 Task: Add a signature Charlotte Hill containing 'Kindly, Charlotte Hill' to email address softage.1@softage.net and add a folder Customer service
Action: Key pressed n
Screenshot: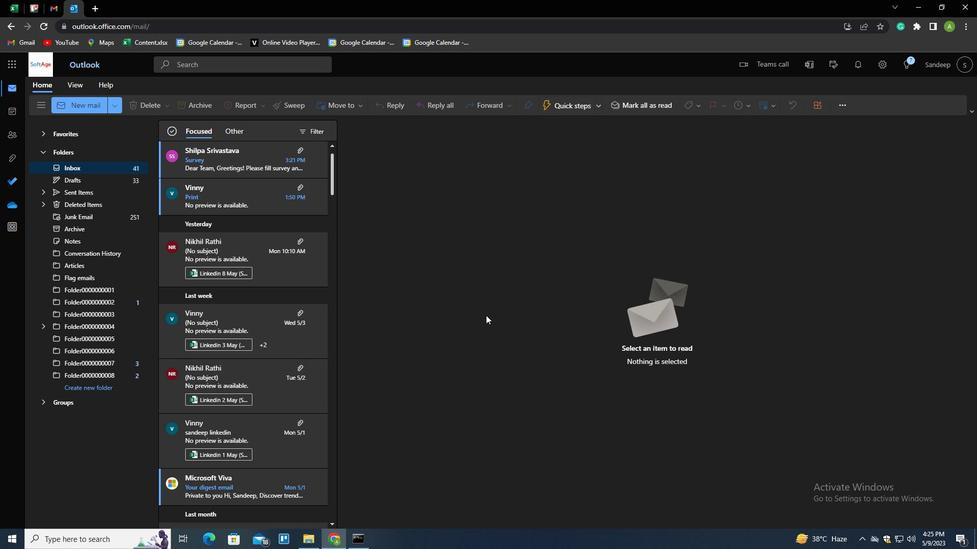 
Action: Mouse moved to (686, 106)
Screenshot: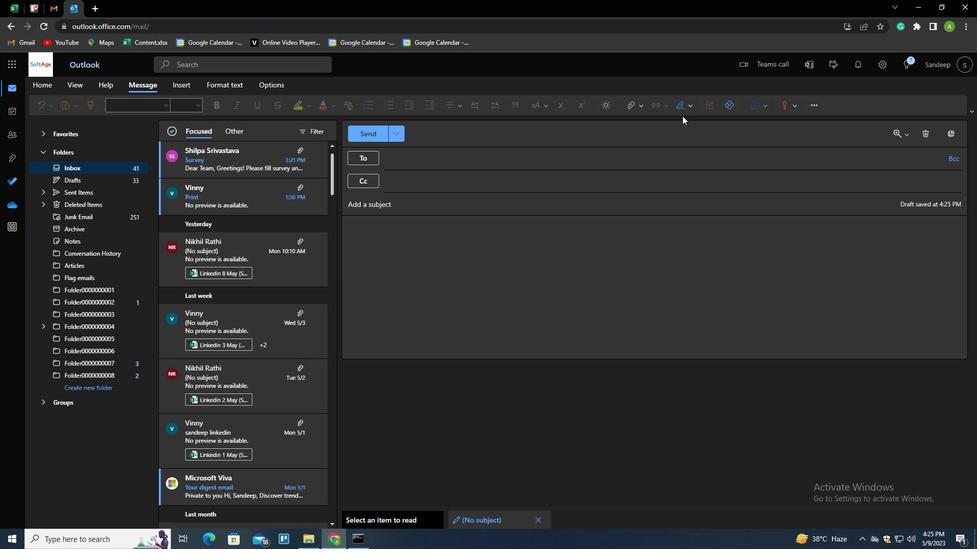 
Action: Mouse pressed left at (686, 106)
Screenshot: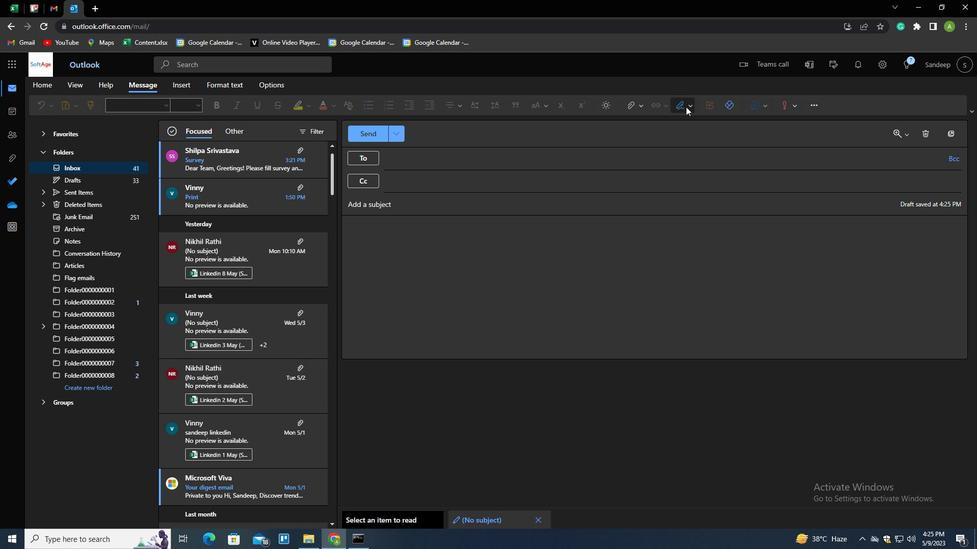 
Action: Mouse moved to (674, 121)
Screenshot: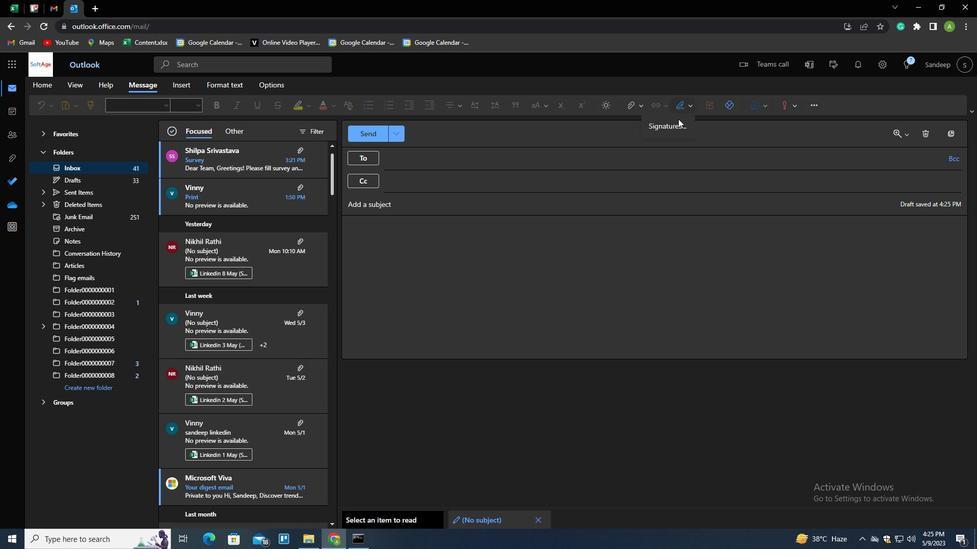 
Action: Mouse pressed left at (674, 121)
Screenshot: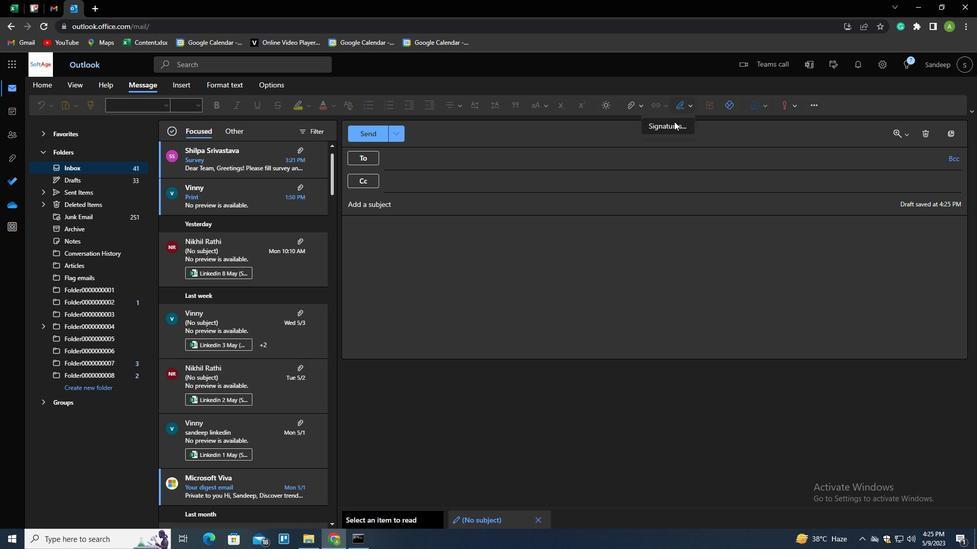 
Action: Mouse moved to (503, 187)
Screenshot: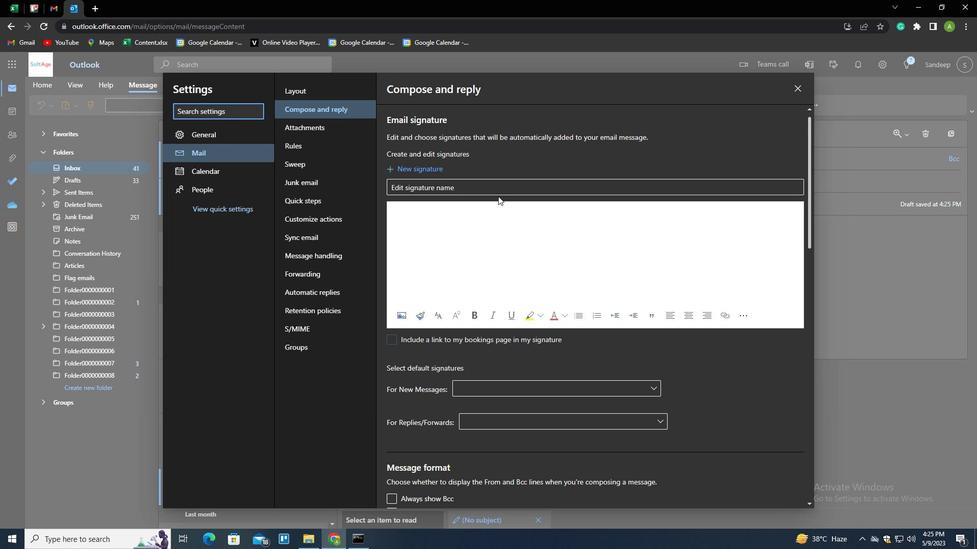 
Action: Mouse pressed left at (503, 187)
Screenshot: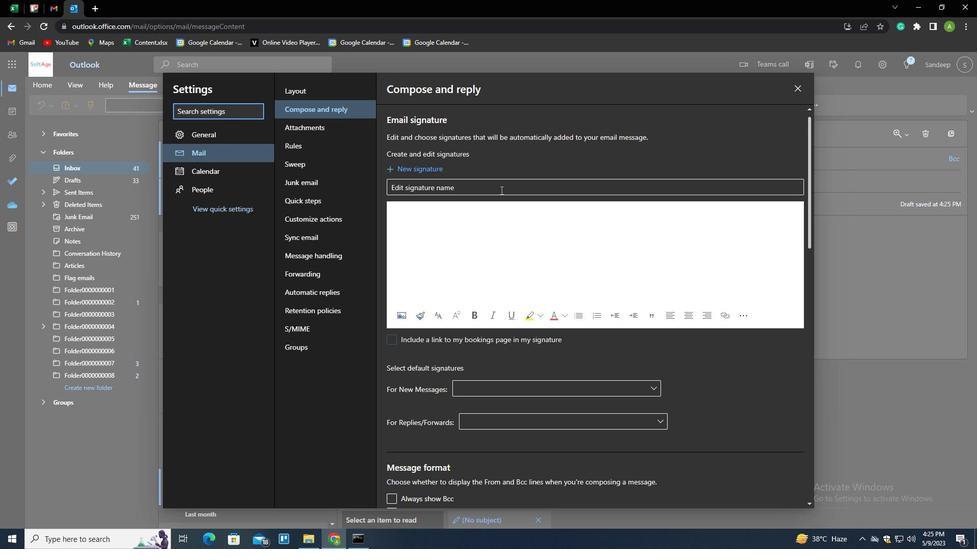 
Action: Mouse moved to (504, 186)
Screenshot: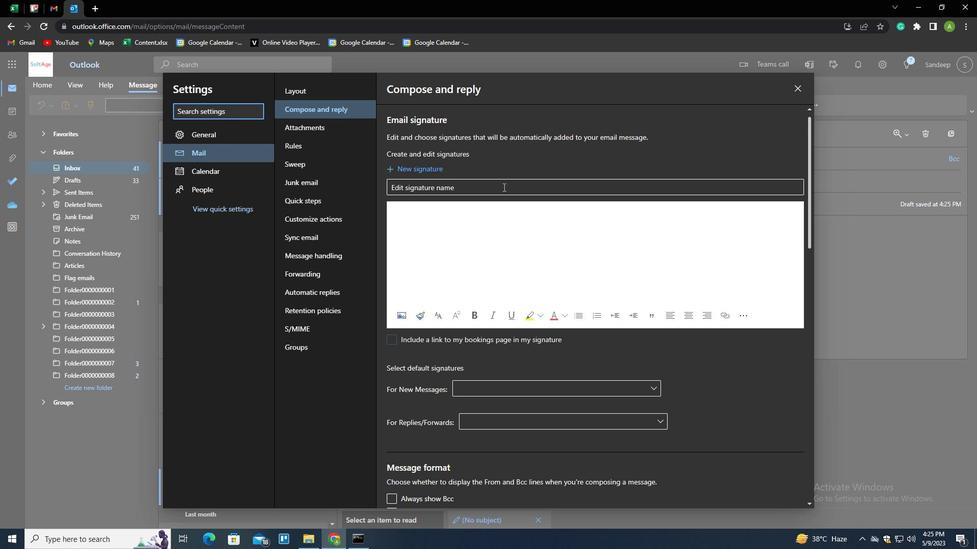 
Action: Key pressed <Key.shift>CHARLOTTE<Key.space><Key.shift>HILL<Key.tab><Key.shift_r><Key.enter><Key.enter><Key.enter><Key.enter><Key.enter><Key.enter><Key.enter><Key.shift><Key.shift><Key.shift><Key.shift><Key.shift><Key.shift><Key.shift><Key.shift><Key.shift><Key.shift><Key.shift><Key.shift><Key.shift><Key.shift><Key.shift><Key.shift><Key.shift><Key.shift><Key.shift><Key.shift><Key.shift><Key.shift><Key.shift><Key.shift><Key.shift><Key.shift>KINDLY,<Key.shift_r><Key.enter><Key.shift>CHARLOTTE<Key.space><Key.shift>HILL
Screenshot: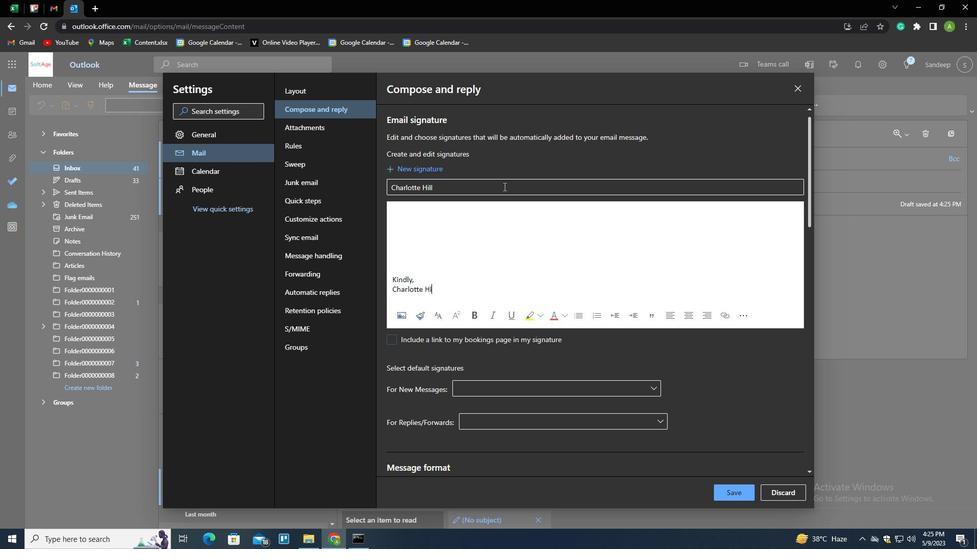 
Action: Mouse moved to (740, 490)
Screenshot: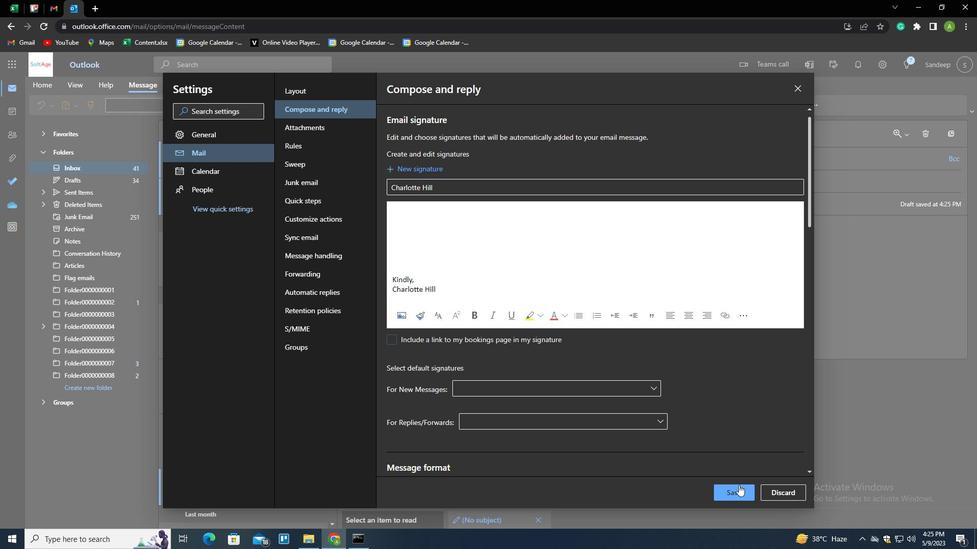
Action: Mouse pressed left at (740, 490)
Screenshot: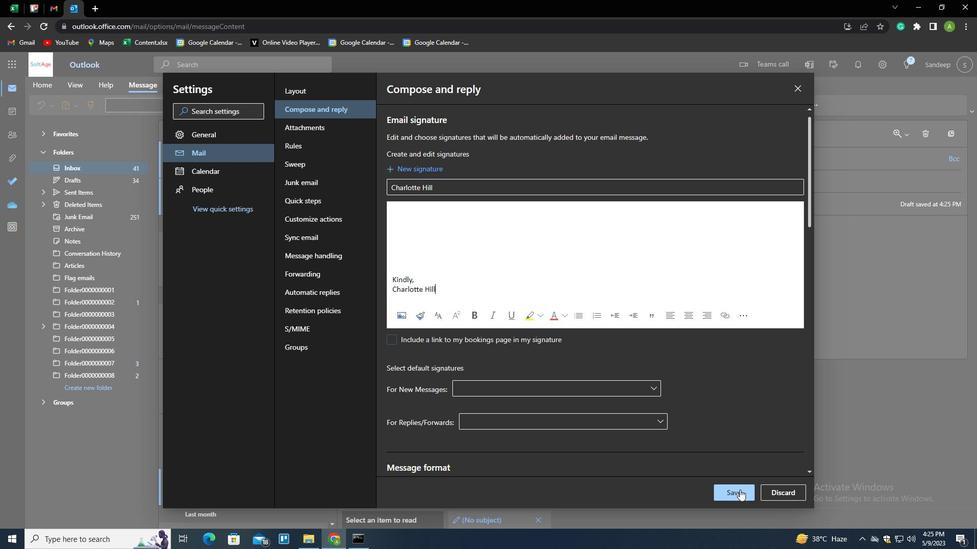 
Action: Mouse moved to (839, 339)
Screenshot: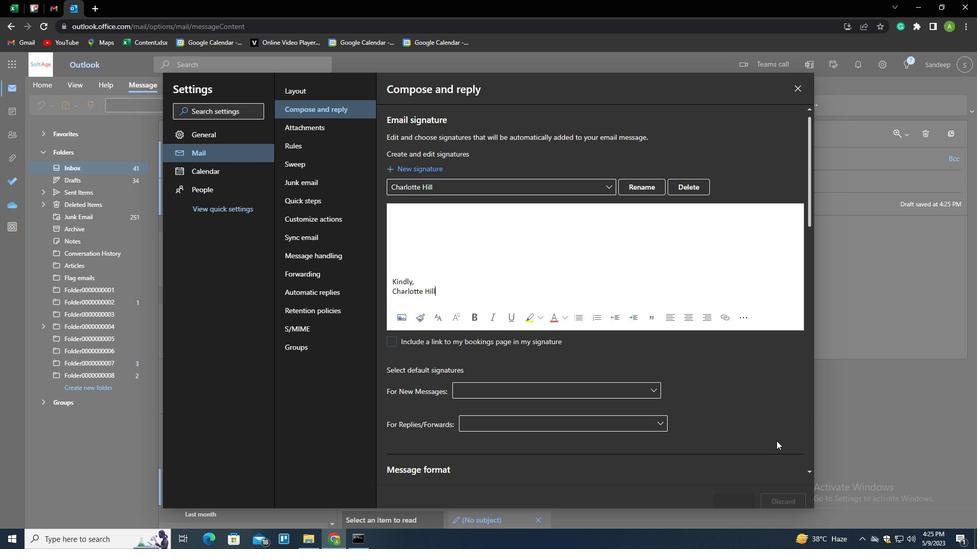 
Action: Mouse pressed left at (839, 339)
Screenshot: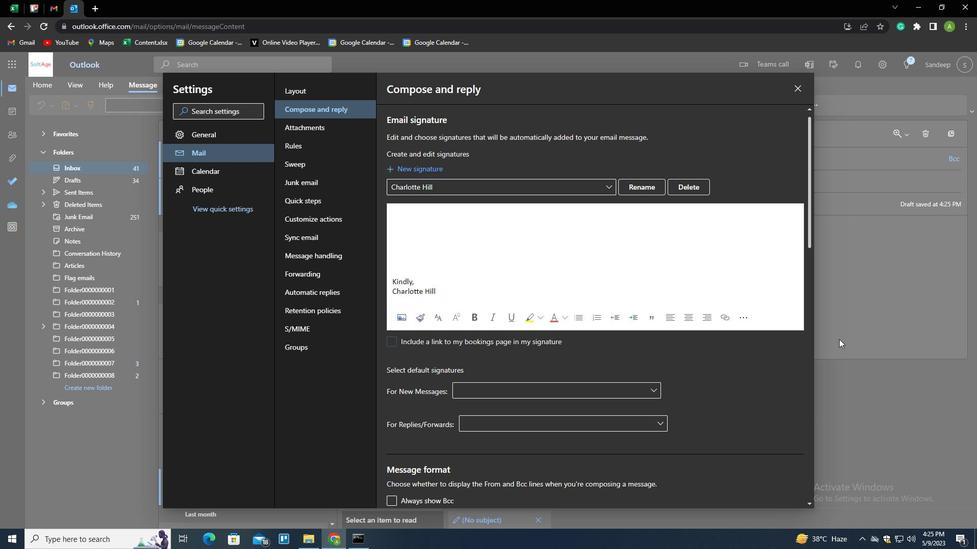 
Action: Mouse moved to (684, 104)
Screenshot: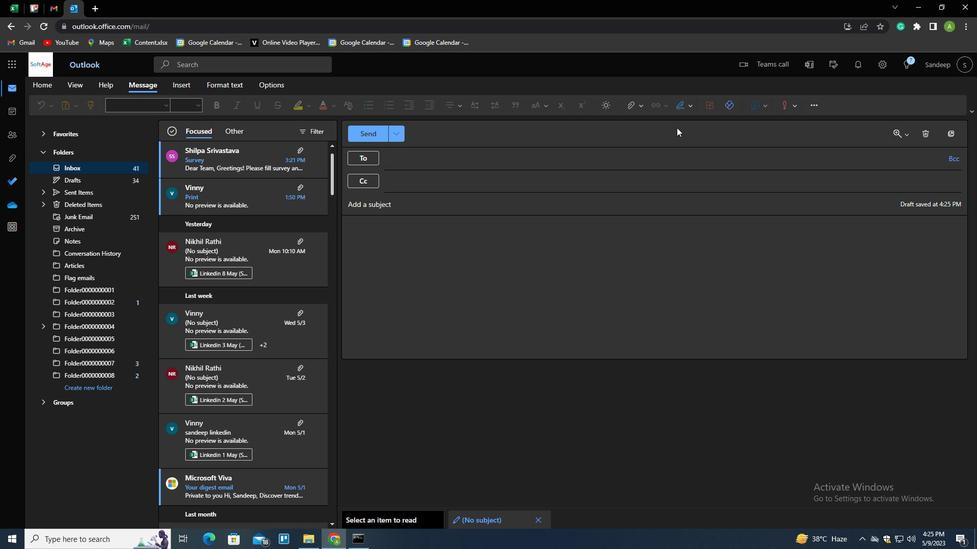 
Action: Mouse pressed left at (684, 104)
Screenshot: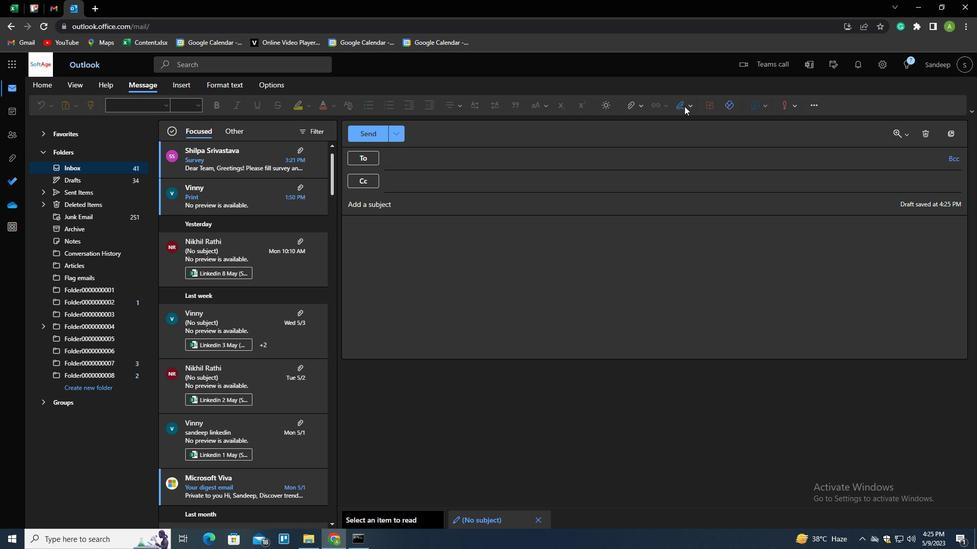 
Action: Mouse moved to (672, 126)
Screenshot: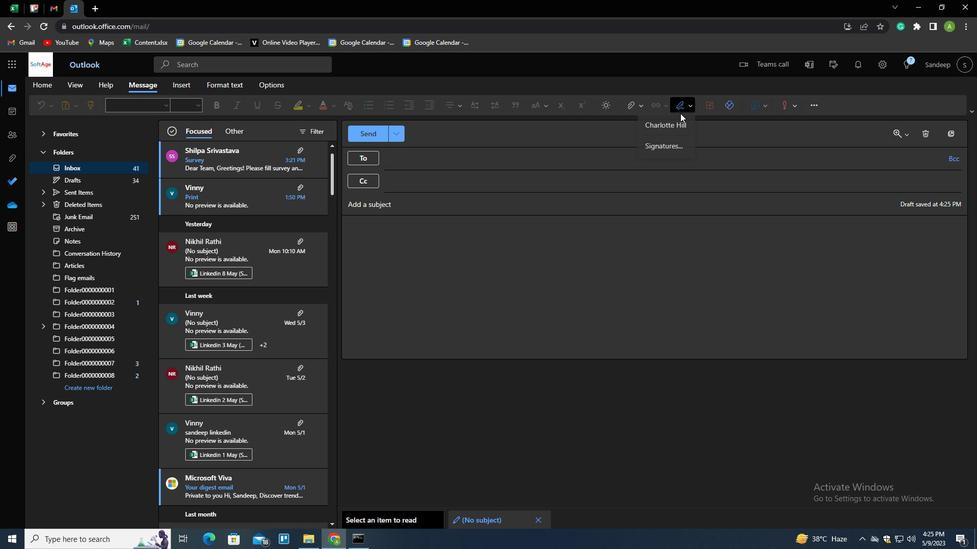 
Action: Mouse pressed left at (672, 126)
Screenshot: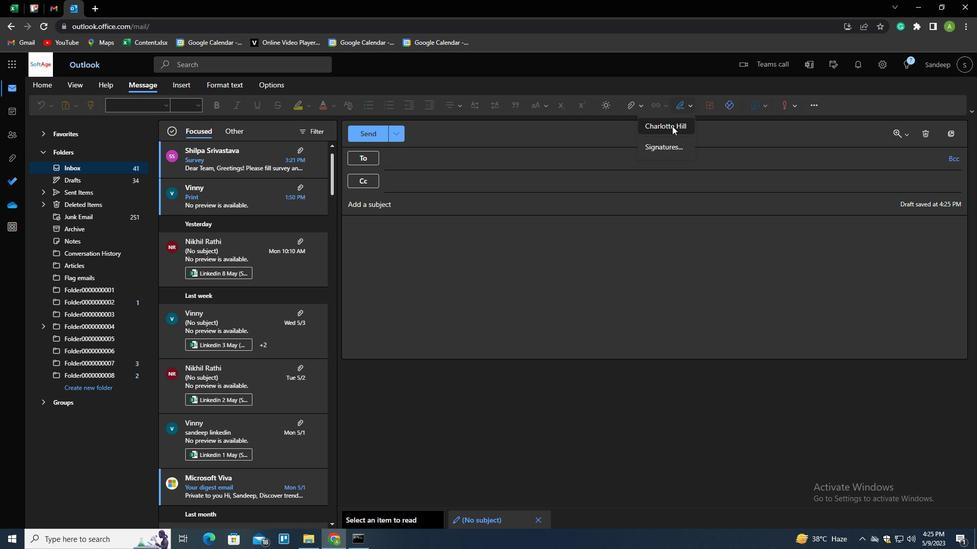 
Action: Mouse moved to (629, 160)
Screenshot: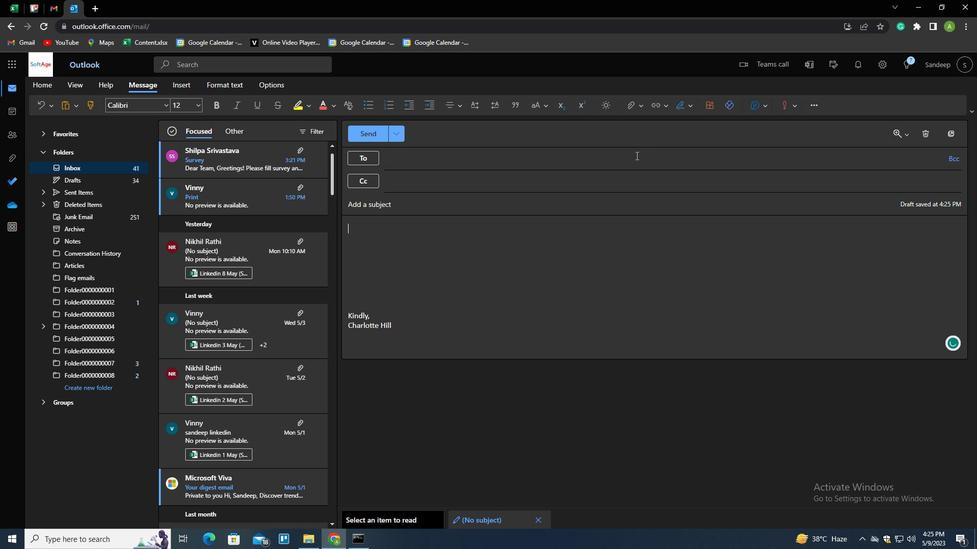 
Action: Mouse pressed left at (629, 160)
Screenshot: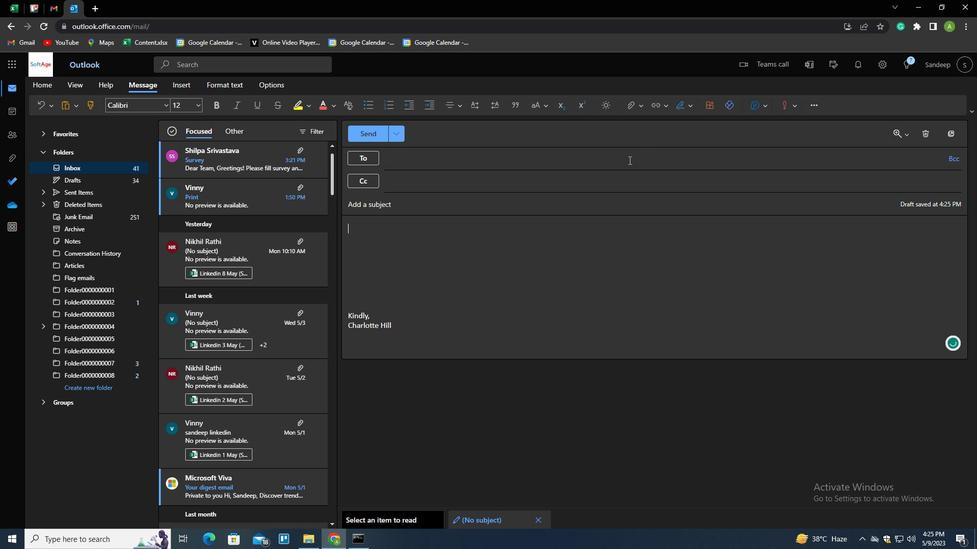 
Action: Key pressed <Key.shift><Key.shift><Key.shift><Key.shift><Key.shift><Key.shift><Key.shift><Key.shift><Key.shift><Key.shift><Key.shift><Key.shift><Key.shift><Key.shift>S<Key.backspace>SOFTAGE.1<Key.shift>@SOFTAGE.NET
Screenshot: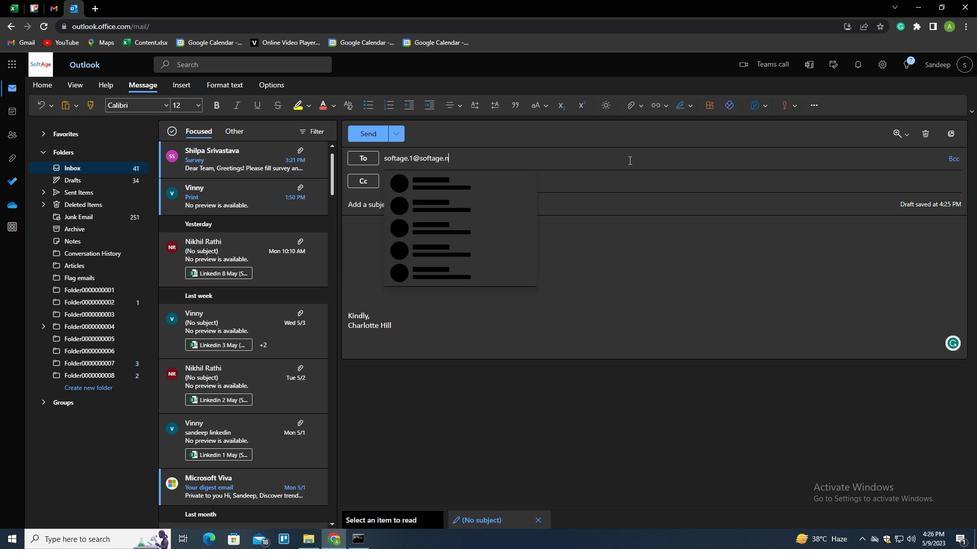 
Action: Mouse moved to (426, 177)
Screenshot: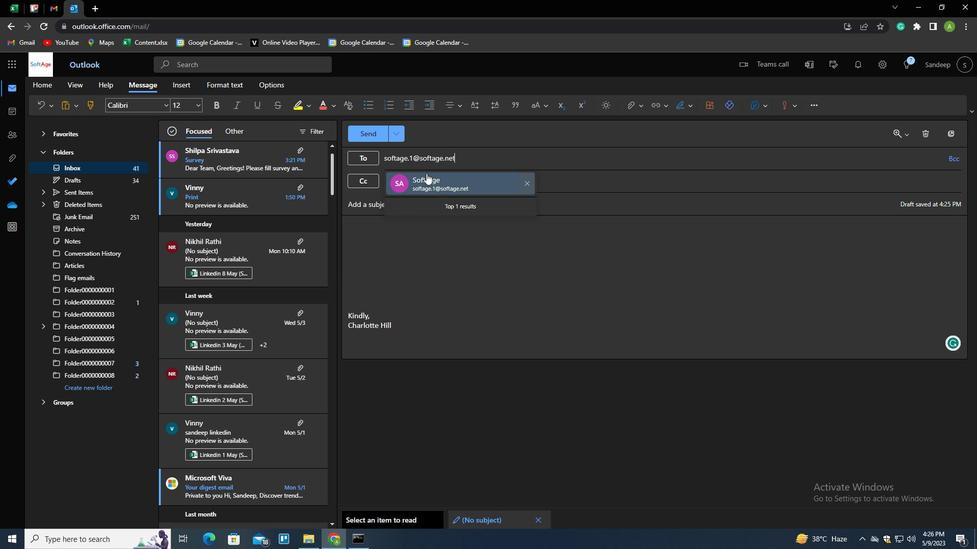 
Action: Mouse pressed left at (426, 177)
Screenshot: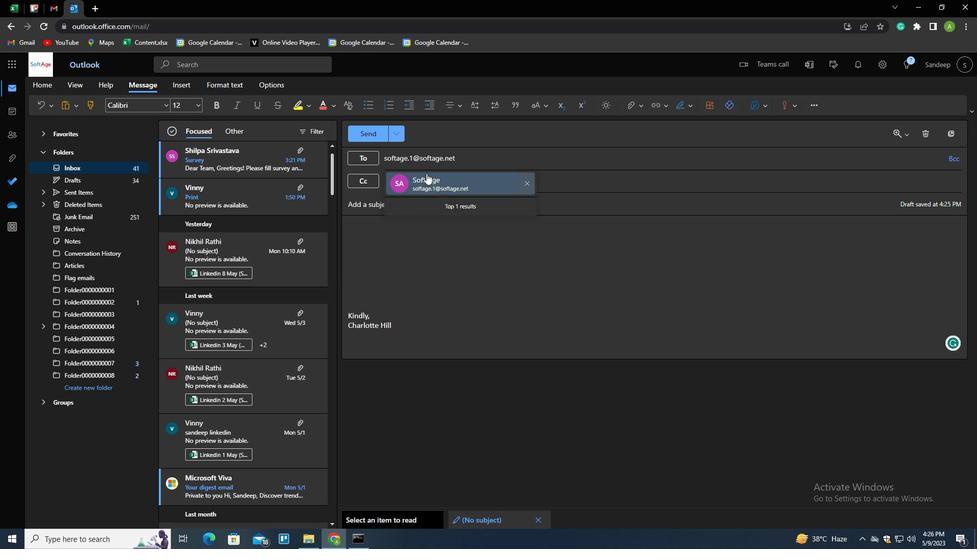 
Action: Mouse moved to (78, 396)
Screenshot: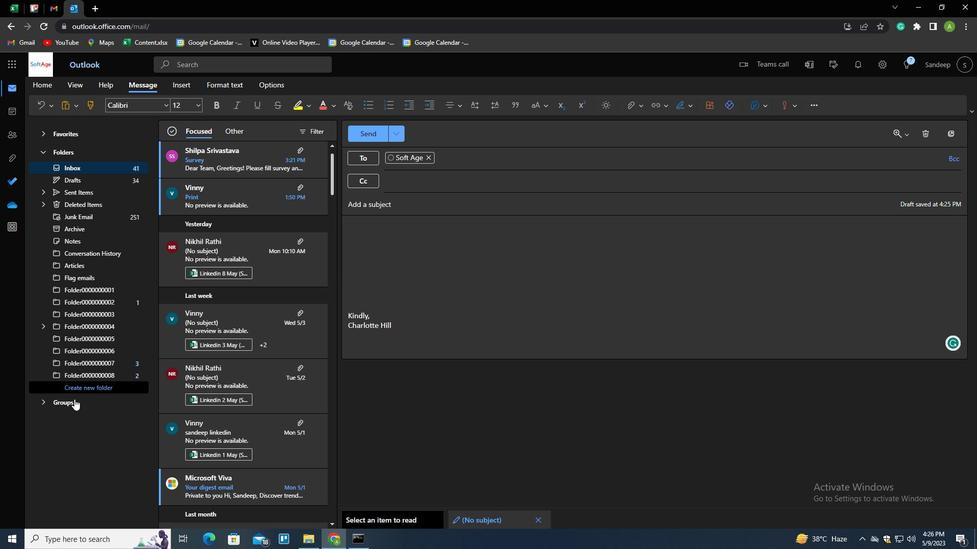 
Action: Mouse pressed left at (78, 396)
Screenshot: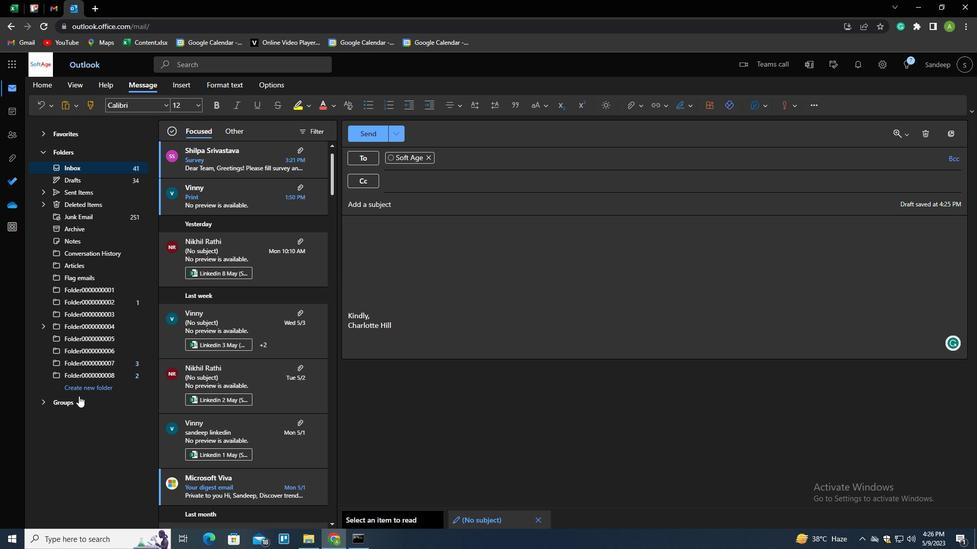 
Action: Mouse moved to (80, 391)
Screenshot: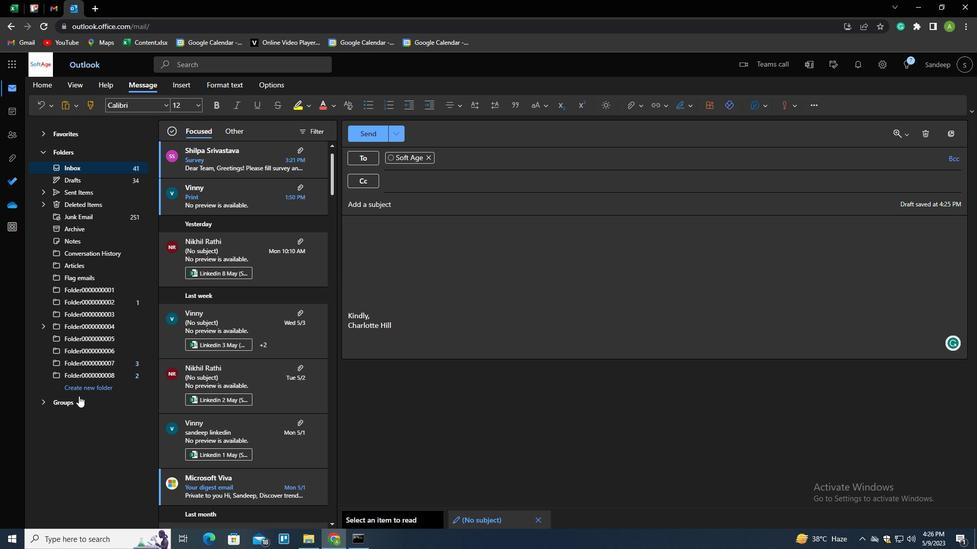 
Action: Mouse pressed left at (80, 391)
Screenshot: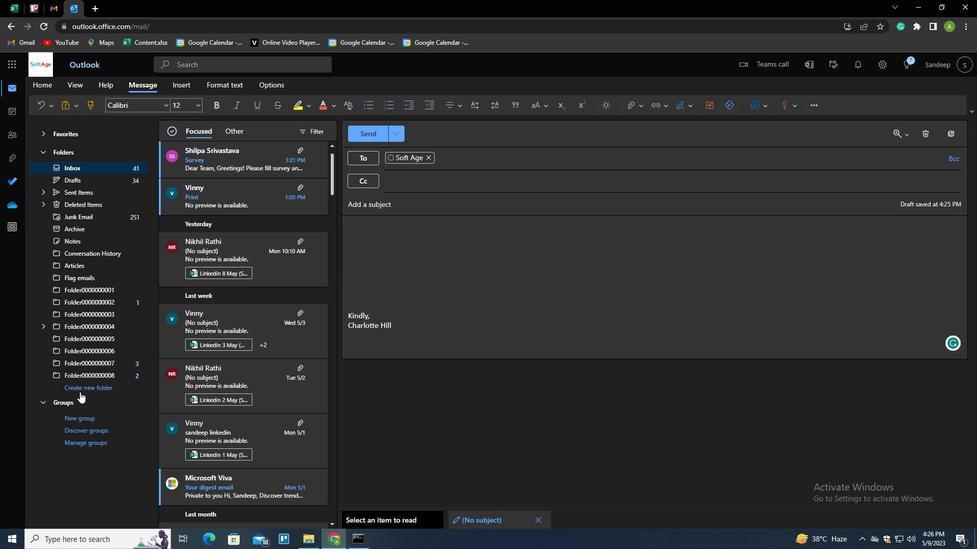 
Action: Key pressed <Key.shift>CUSTOMER<Key.space>SERVICE<Key.enter>
Screenshot: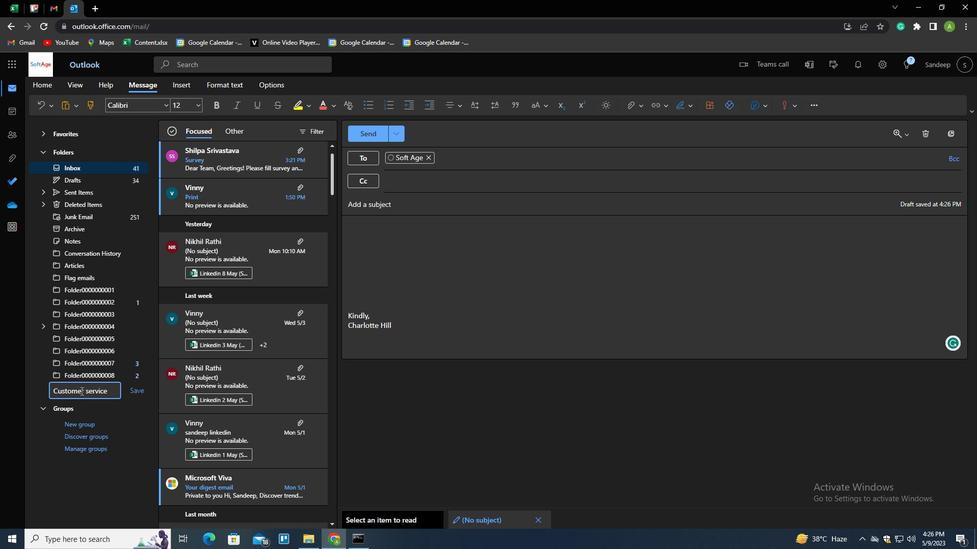 
Action: Mouse moved to (409, 419)
Screenshot: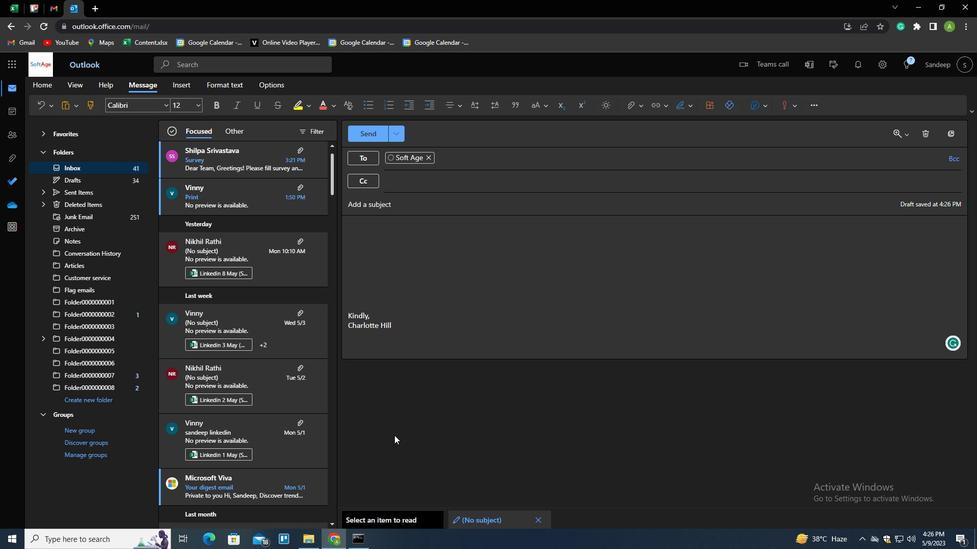 
